 Task: Enable the video filter "VHS movie effect video filter" for transcode stream output.
Action: Mouse moved to (94, 14)
Screenshot: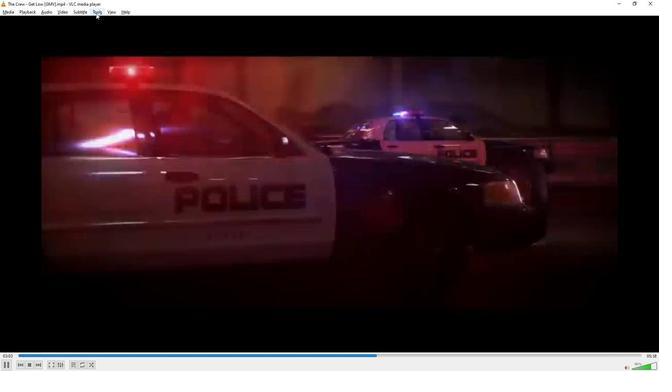 
Action: Mouse pressed left at (94, 14)
Screenshot: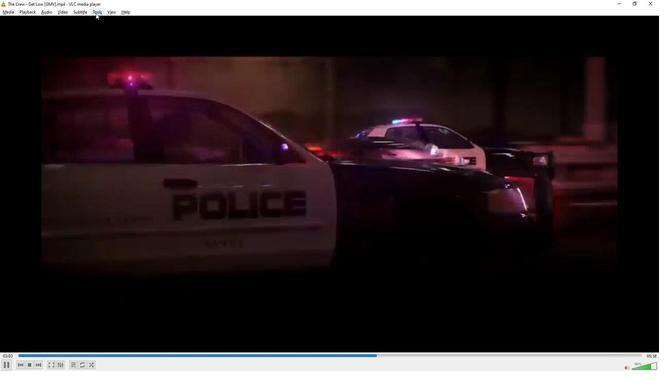 
Action: Mouse moved to (110, 96)
Screenshot: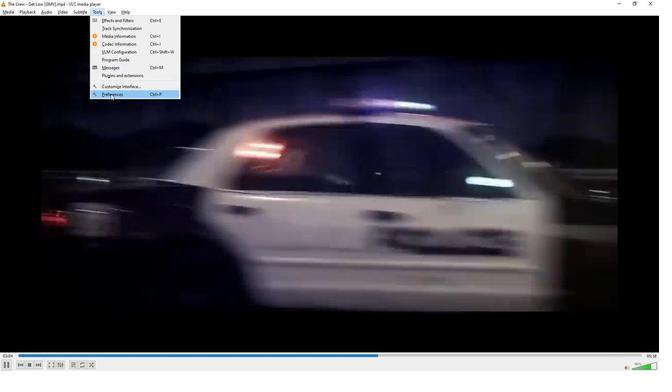
Action: Mouse pressed left at (110, 96)
Screenshot: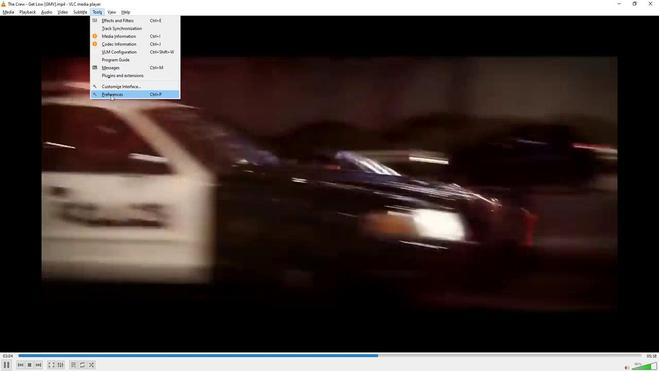 
Action: Mouse moved to (192, 279)
Screenshot: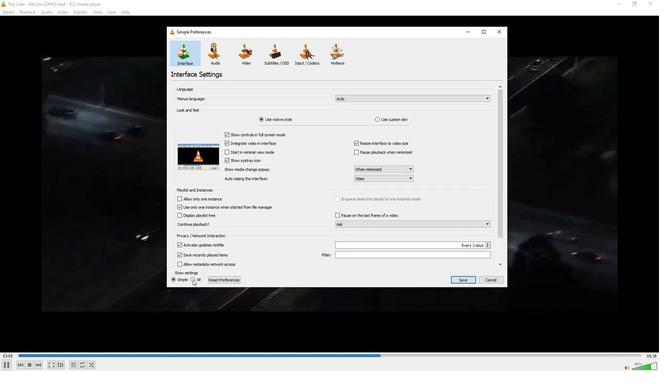 
Action: Mouse pressed left at (192, 279)
Screenshot: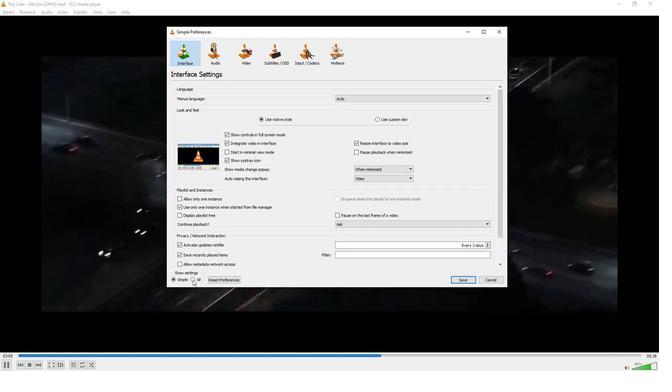 
Action: Mouse moved to (202, 239)
Screenshot: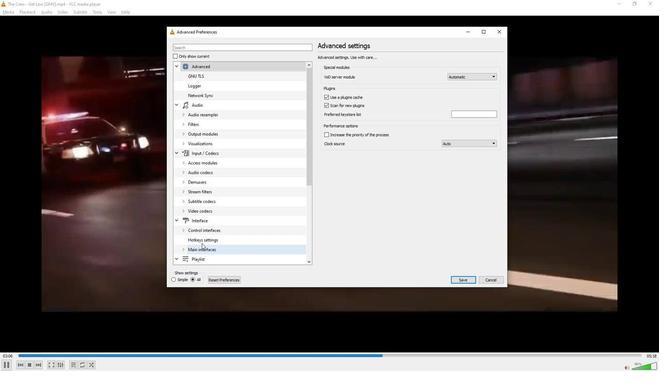 
Action: Mouse scrolled (202, 239) with delta (0, 0)
Screenshot: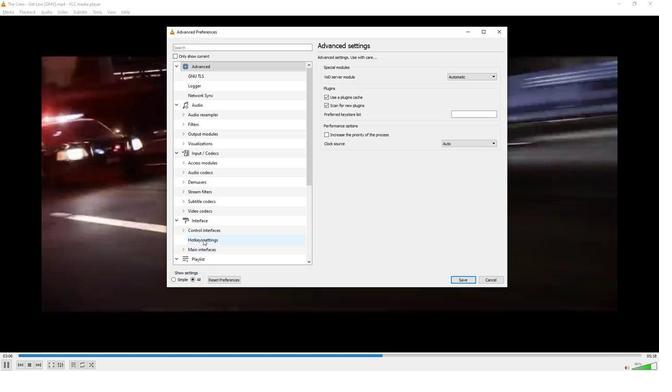 
Action: Mouse scrolled (202, 239) with delta (0, 0)
Screenshot: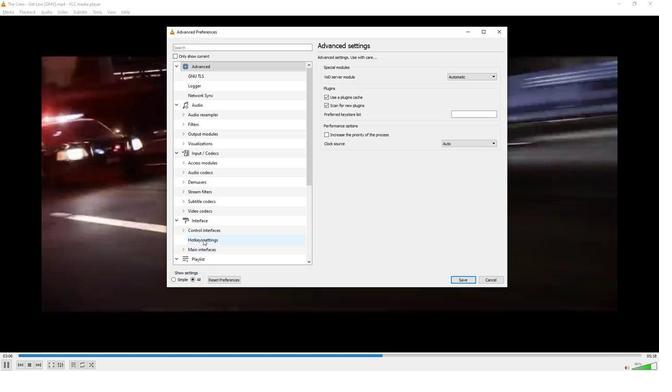 
Action: Mouse scrolled (202, 239) with delta (0, 0)
Screenshot: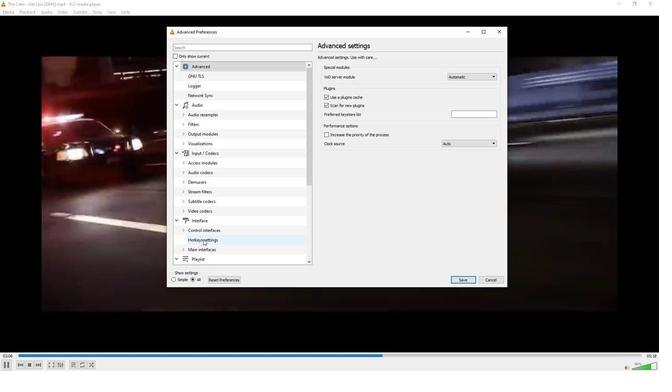 
Action: Mouse scrolled (202, 239) with delta (0, 0)
Screenshot: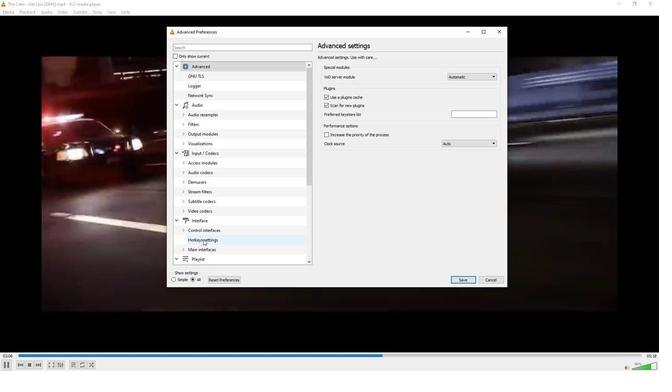 
Action: Mouse scrolled (202, 239) with delta (0, 0)
Screenshot: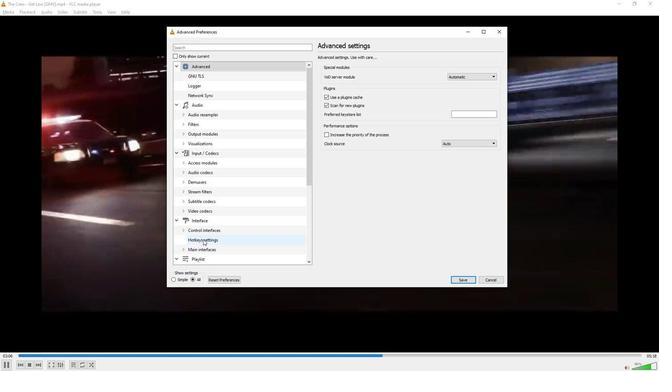 
Action: Mouse scrolled (202, 239) with delta (0, 0)
Screenshot: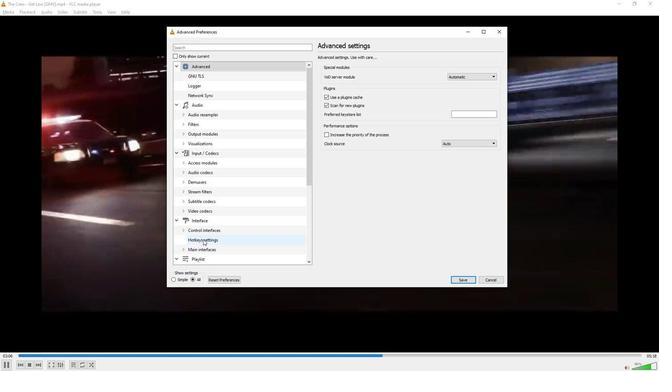 
Action: Mouse scrolled (202, 239) with delta (0, 0)
Screenshot: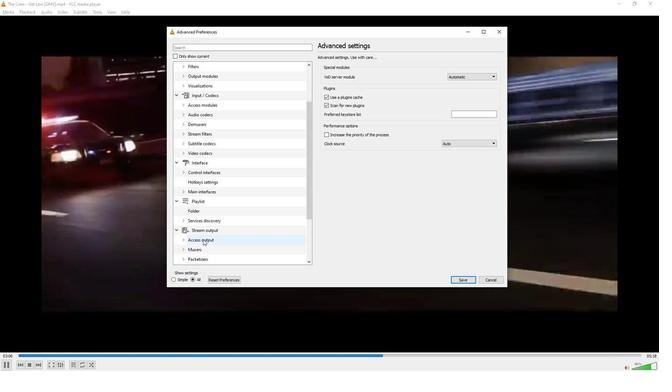 
Action: Mouse scrolled (202, 239) with delta (0, 0)
Screenshot: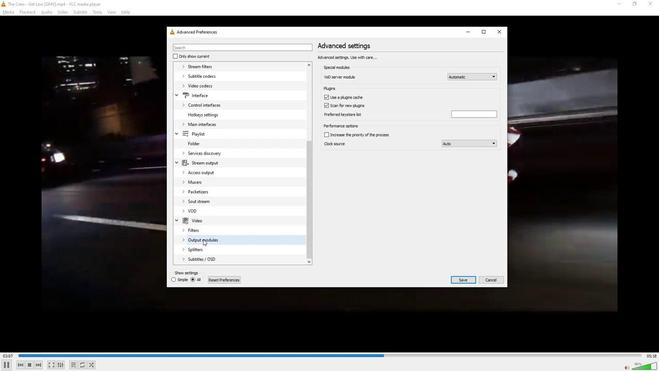 
Action: Mouse scrolled (202, 239) with delta (0, 0)
Screenshot: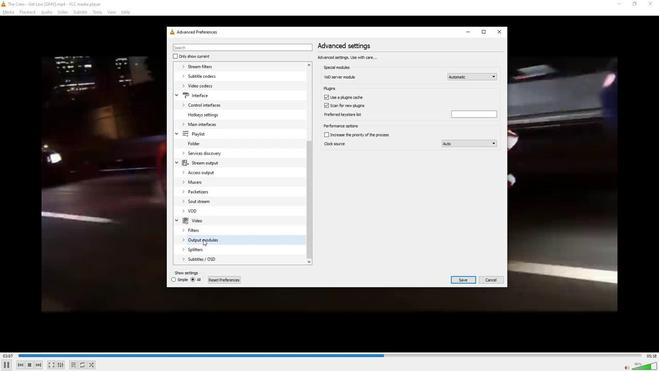 
Action: Mouse moved to (197, 231)
Screenshot: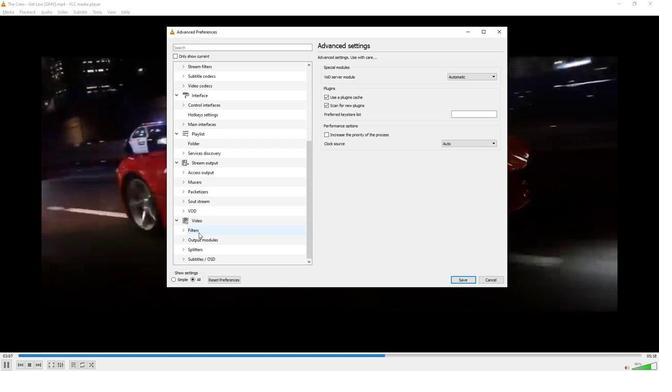 
Action: Mouse pressed left at (197, 231)
Screenshot: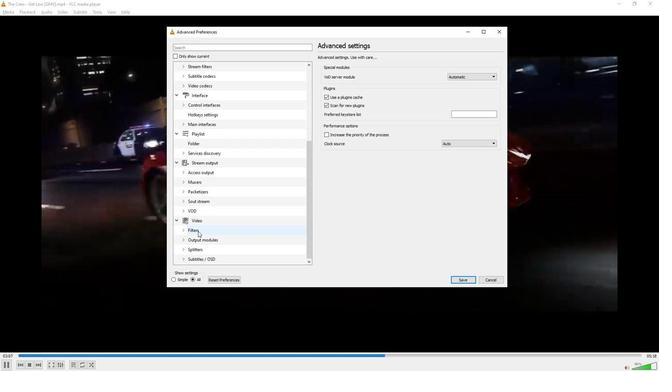 
Action: Mouse moved to (420, 77)
Screenshot: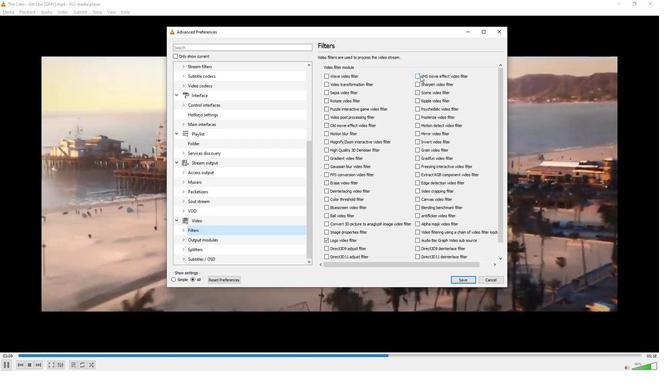 
Action: Mouse pressed left at (420, 77)
Screenshot: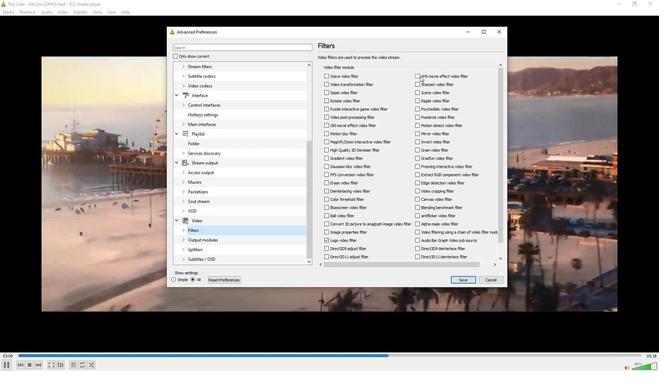 
Action: Mouse moved to (396, 104)
Screenshot: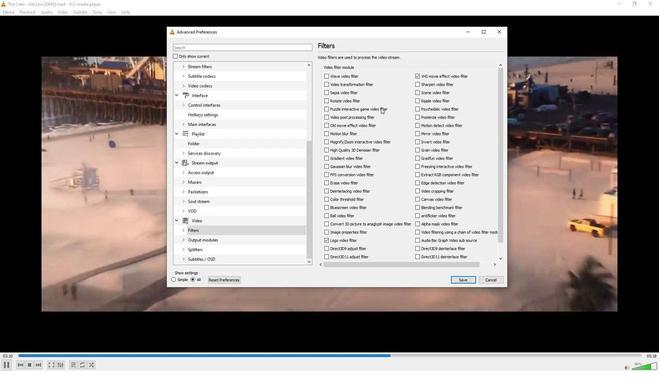 
